 Task: Create New Customer with Customer Name: Successful Stores, Billing Address Line1: 4201 Skips Lane, Billing Address Line2:  Phoenix, Billing Address Line3:  Arizona 85012, Cell Number: 305-245-4097
Action: Mouse moved to (165, 18)
Screenshot: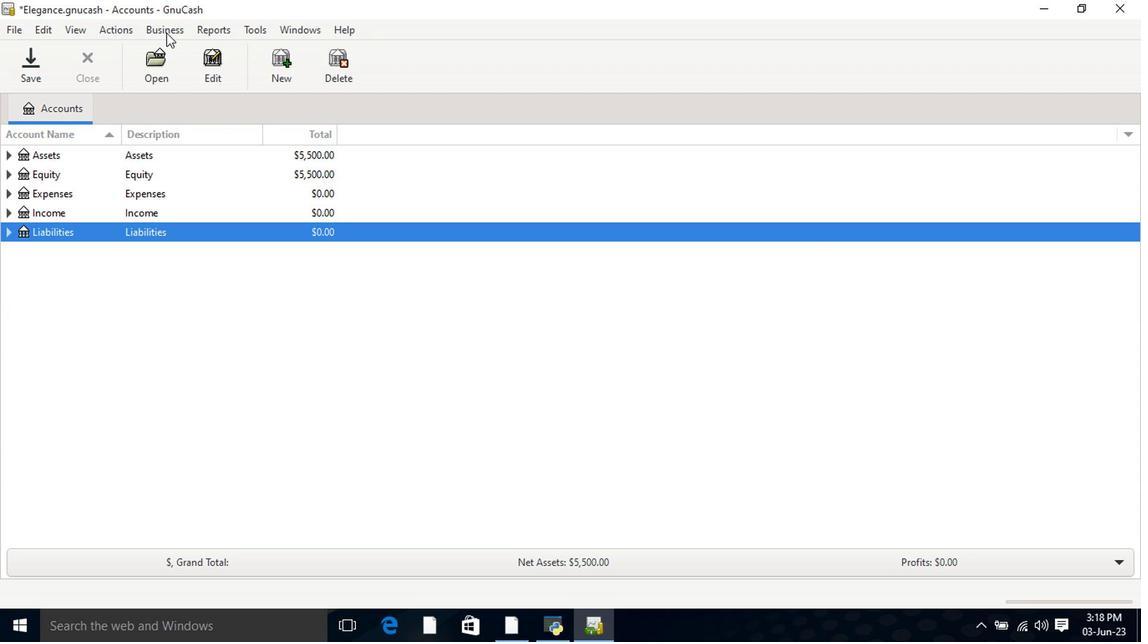 
Action: Mouse pressed left at (165, 18)
Screenshot: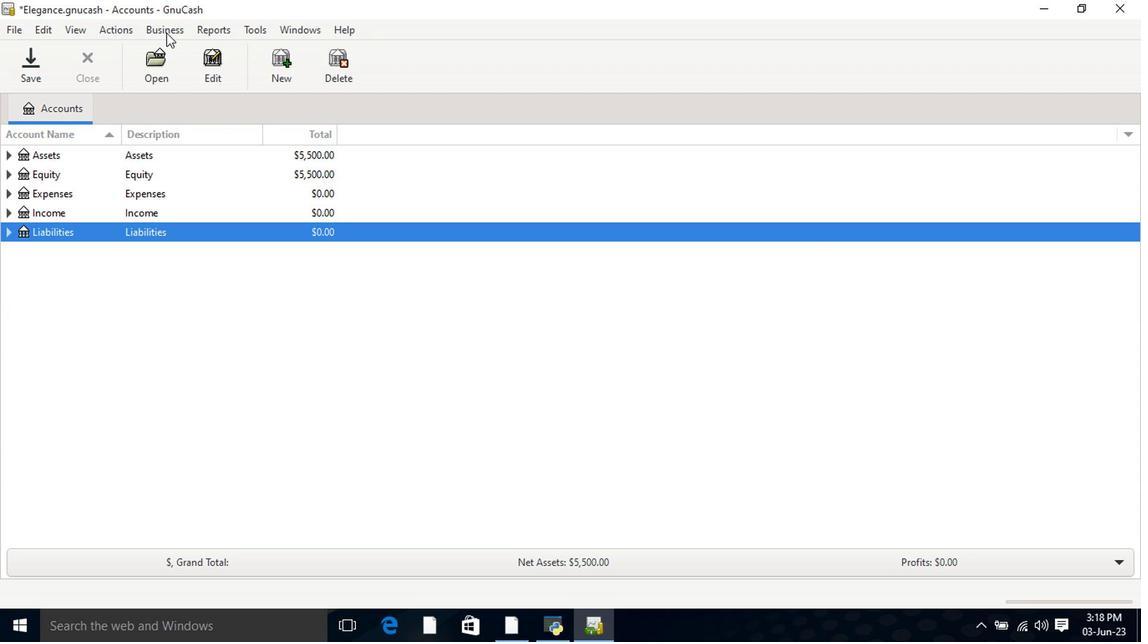 
Action: Mouse moved to (355, 65)
Screenshot: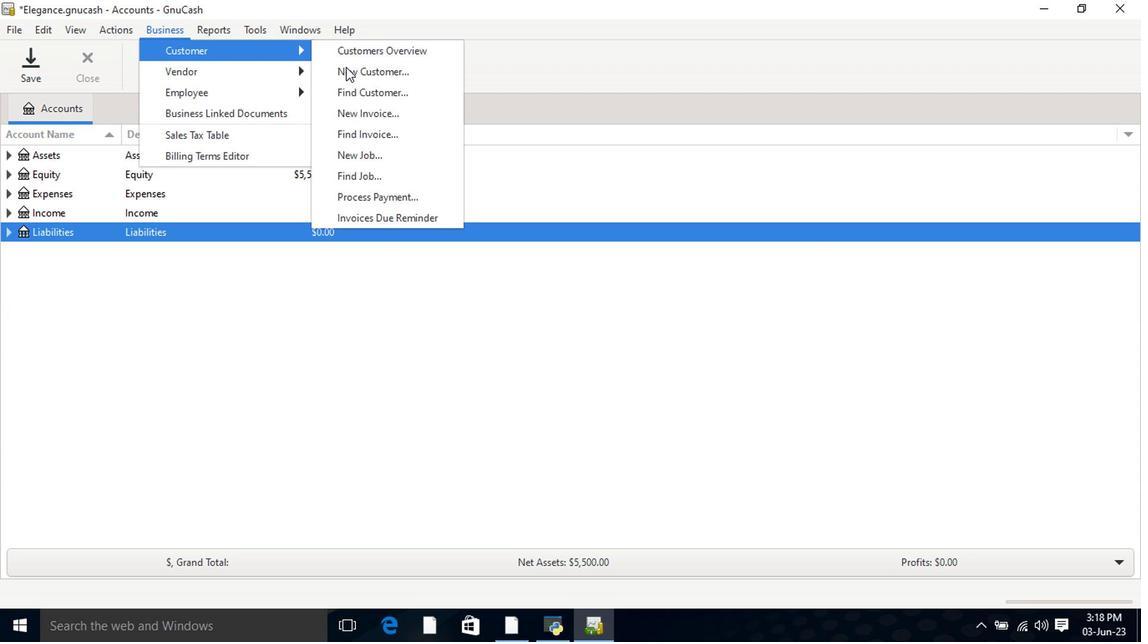 
Action: Mouse pressed left at (355, 65)
Screenshot: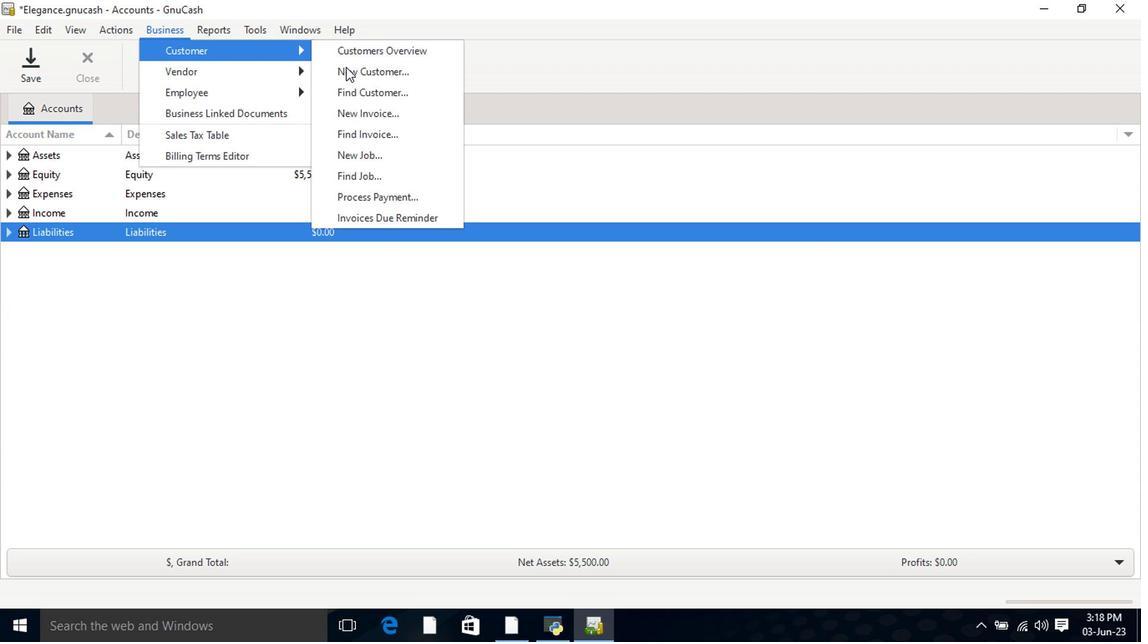 
Action: Mouse moved to (630, 183)
Screenshot: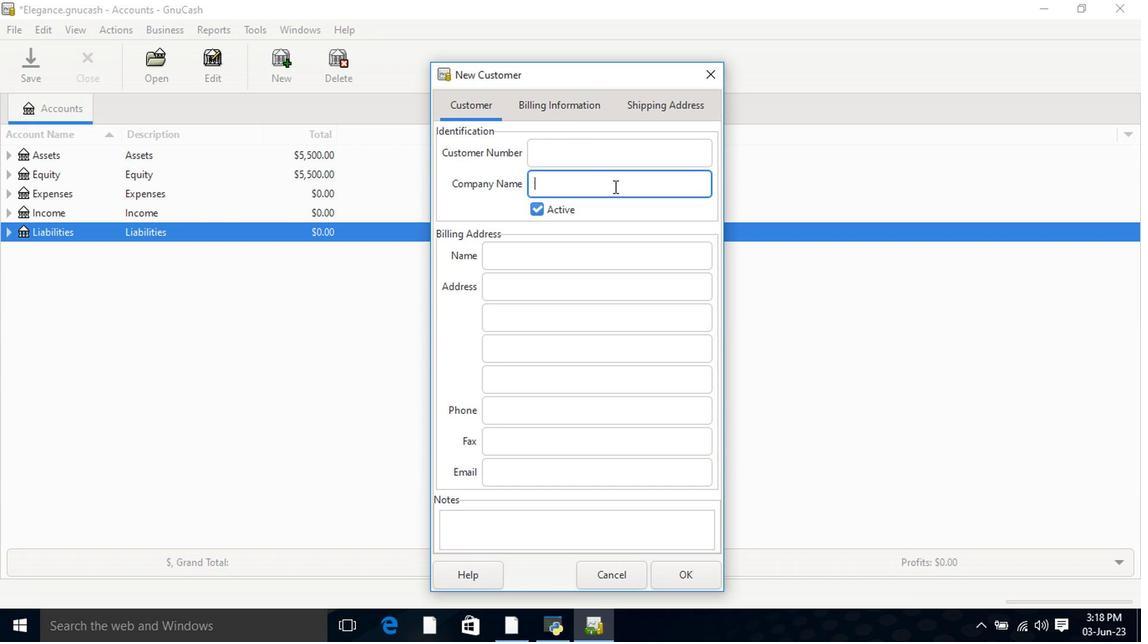 
Action: Key pressed <Key.shift>Successful<Key.space><Key.shift>Stores<Key.tab><Key.tab><Key.tab>4201<Key.space><Key.shift>Skips<Key.space><Key.shift>Lane<Key.tab><Key.shift>Phoenix<Key.tab><Key.shift>Arizona<Key.space>85012<Key.tab>305<Key.backspace><Key.backspace><Key.backspace><Key.tab>305-245-4097
Screenshot: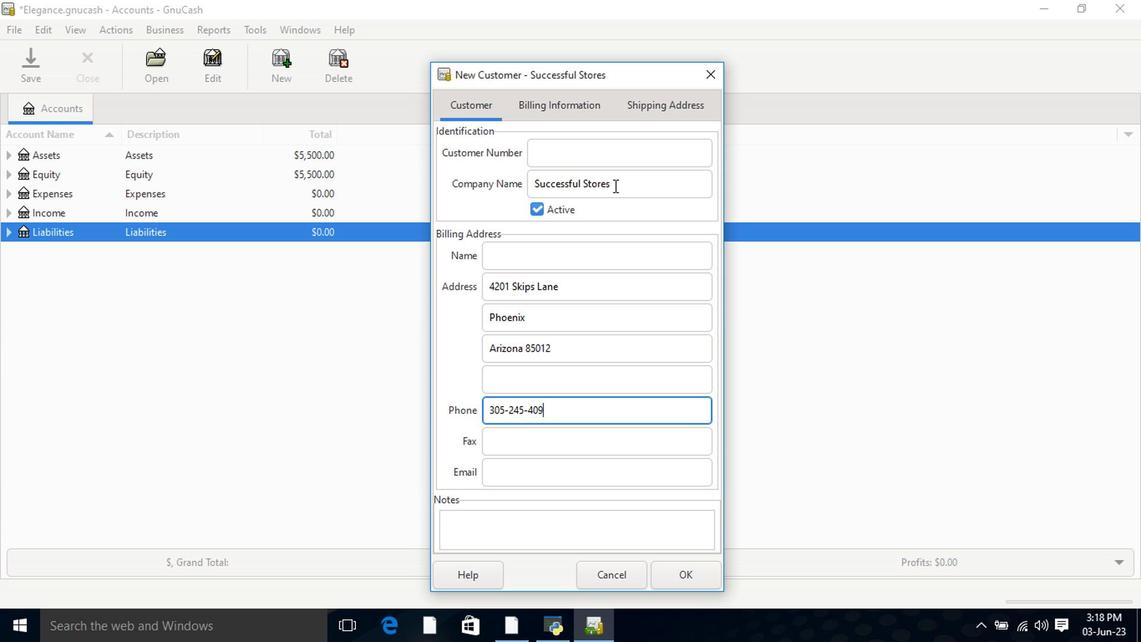 
Action: Mouse moved to (579, 102)
Screenshot: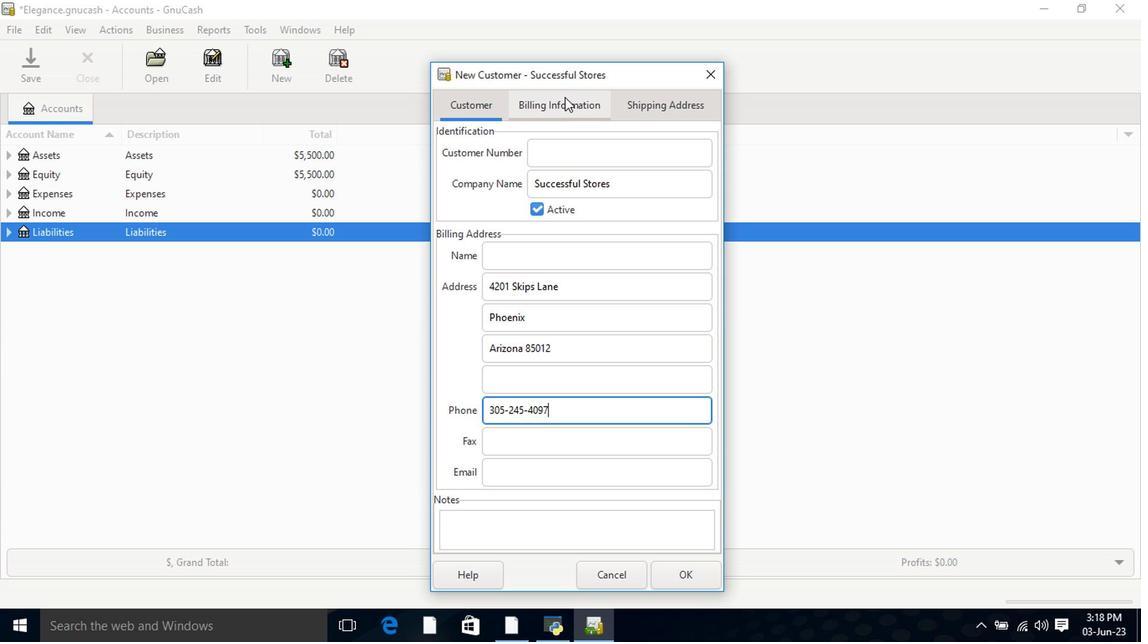 
Action: Mouse pressed left at (579, 102)
Screenshot: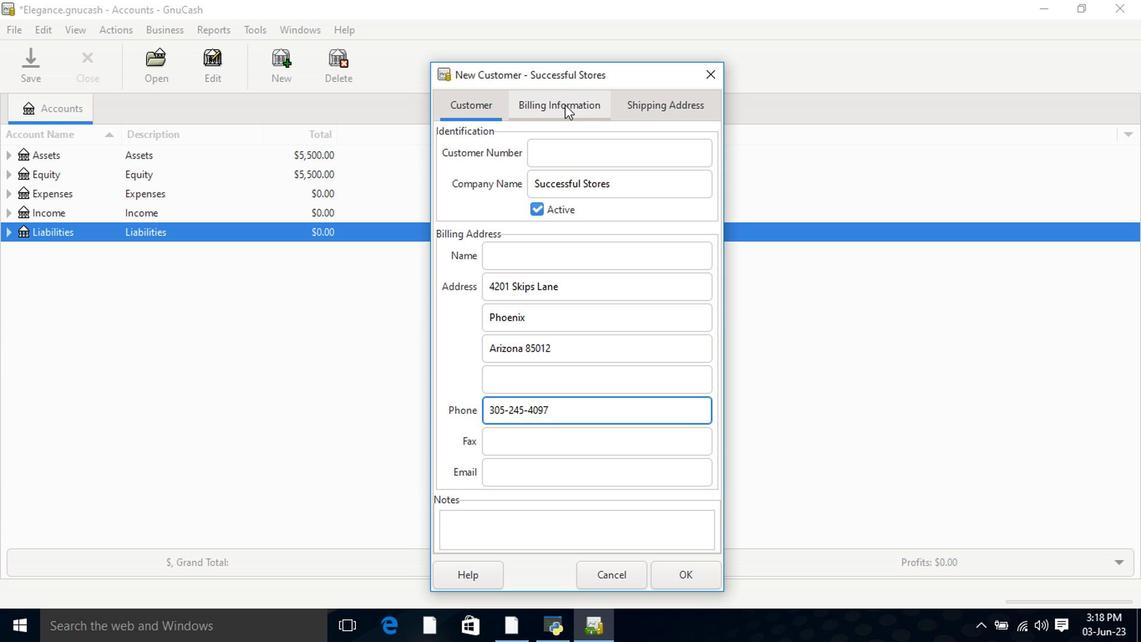 
Action: Mouse moved to (662, 107)
Screenshot: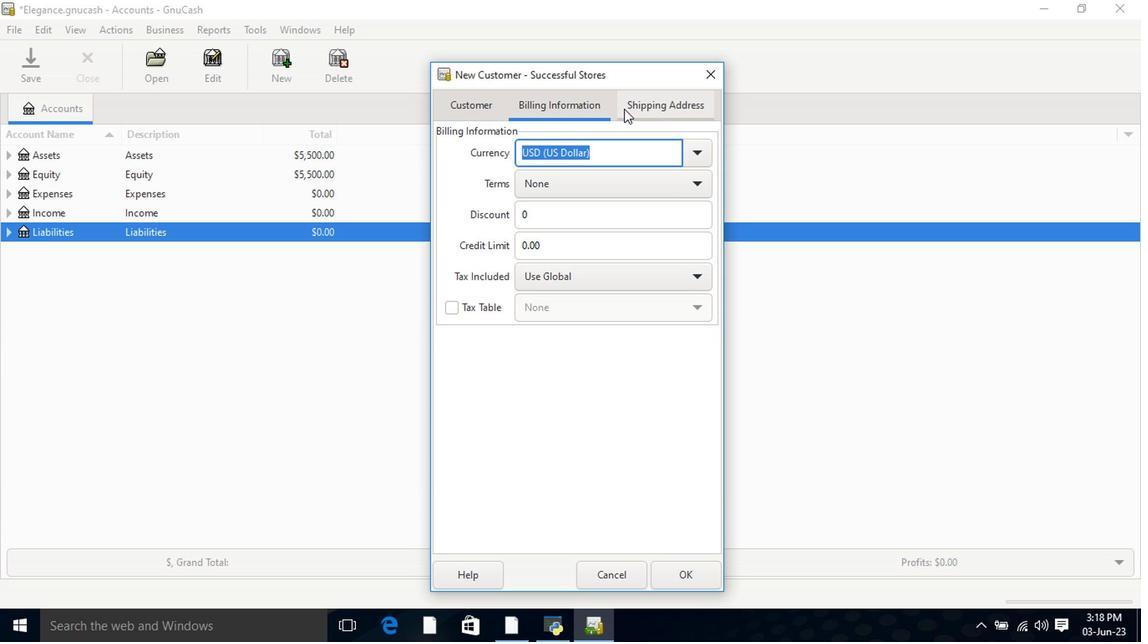 
Action: Mouse pressed left at (662, 107)
Screenshot: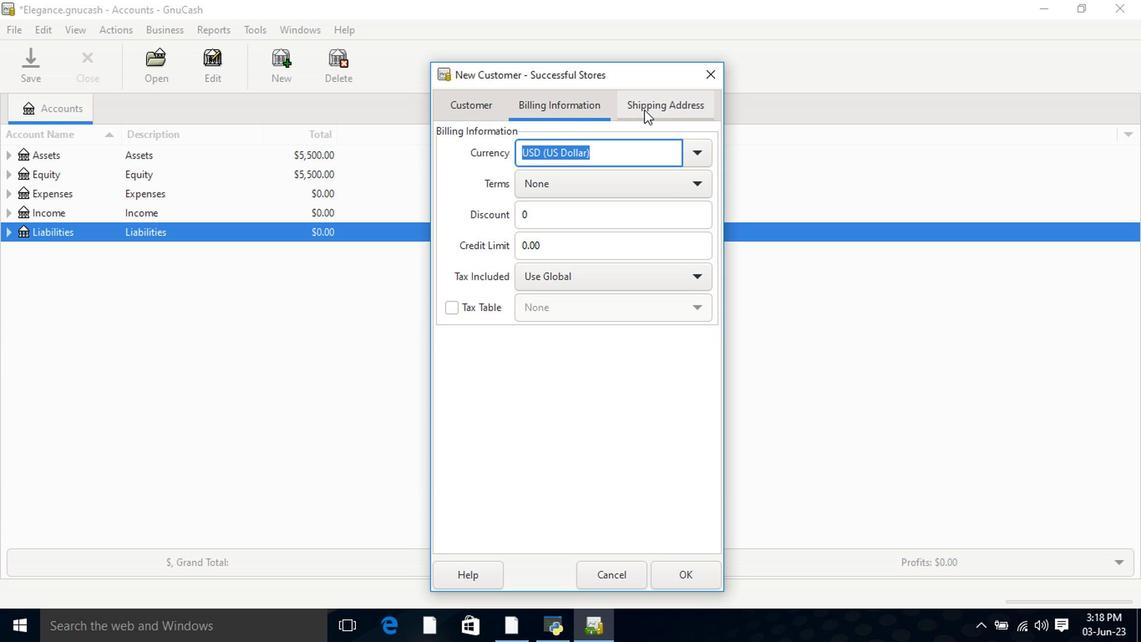 
Action: Mouse moved to (699, 572)
Screenshot: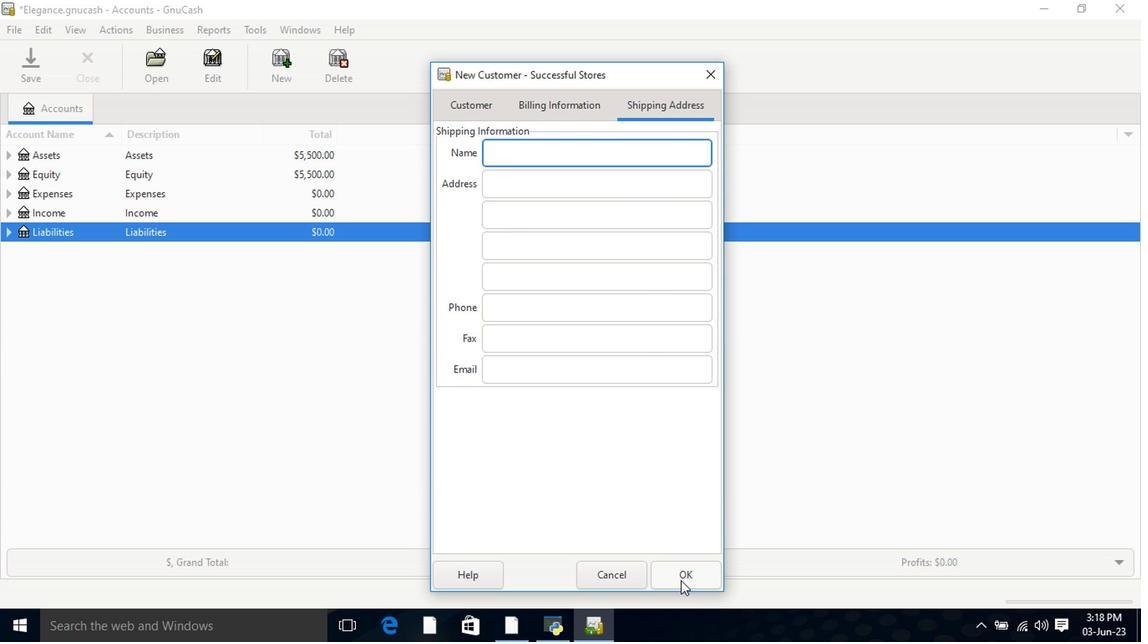 
Action: Mouse pressed left at (699, 572)
Screenshot: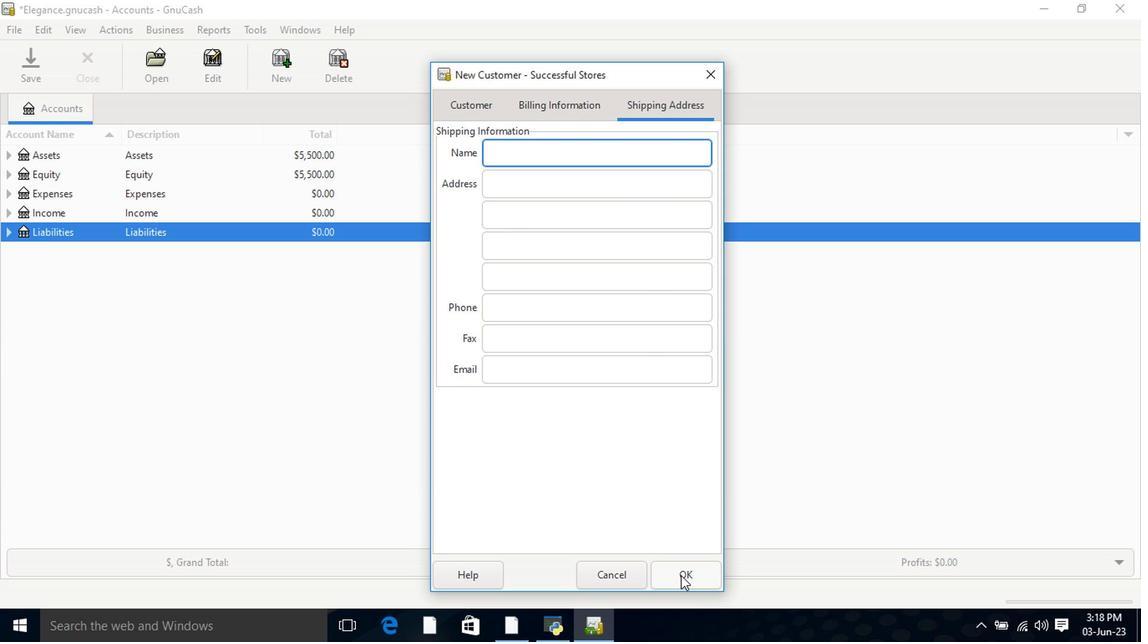 
Action: Mouse moved to (697, 534)
Screenshot: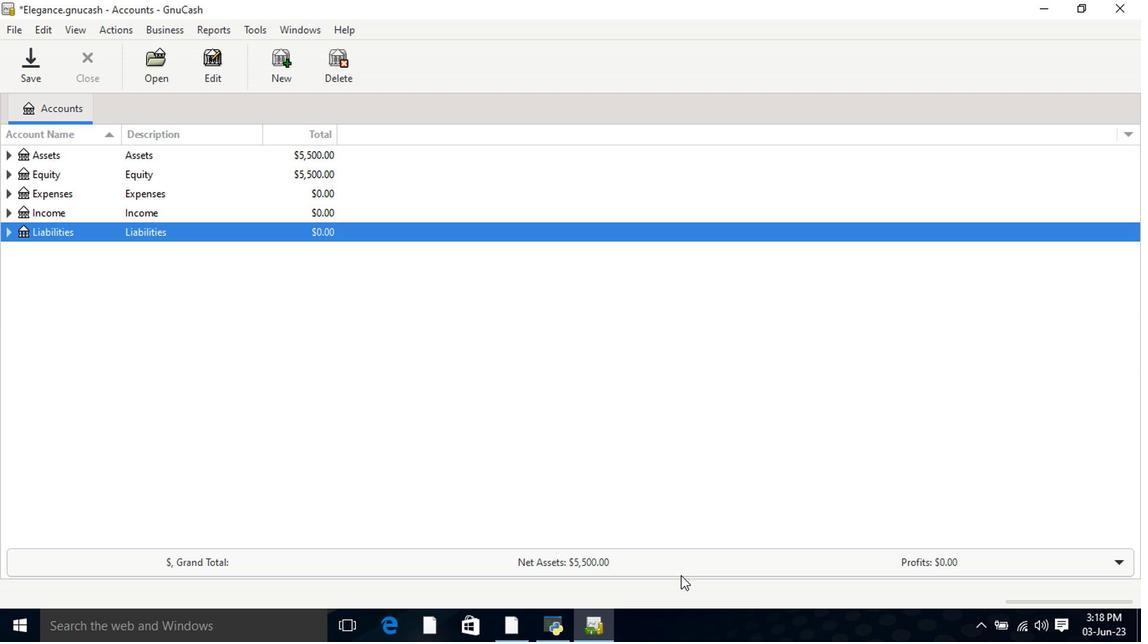 
